Task: Add Hand In Hand Cactus Blossom Bar Soap to the cart.
Action: Mouse moved to (271, 128)
Screenshot: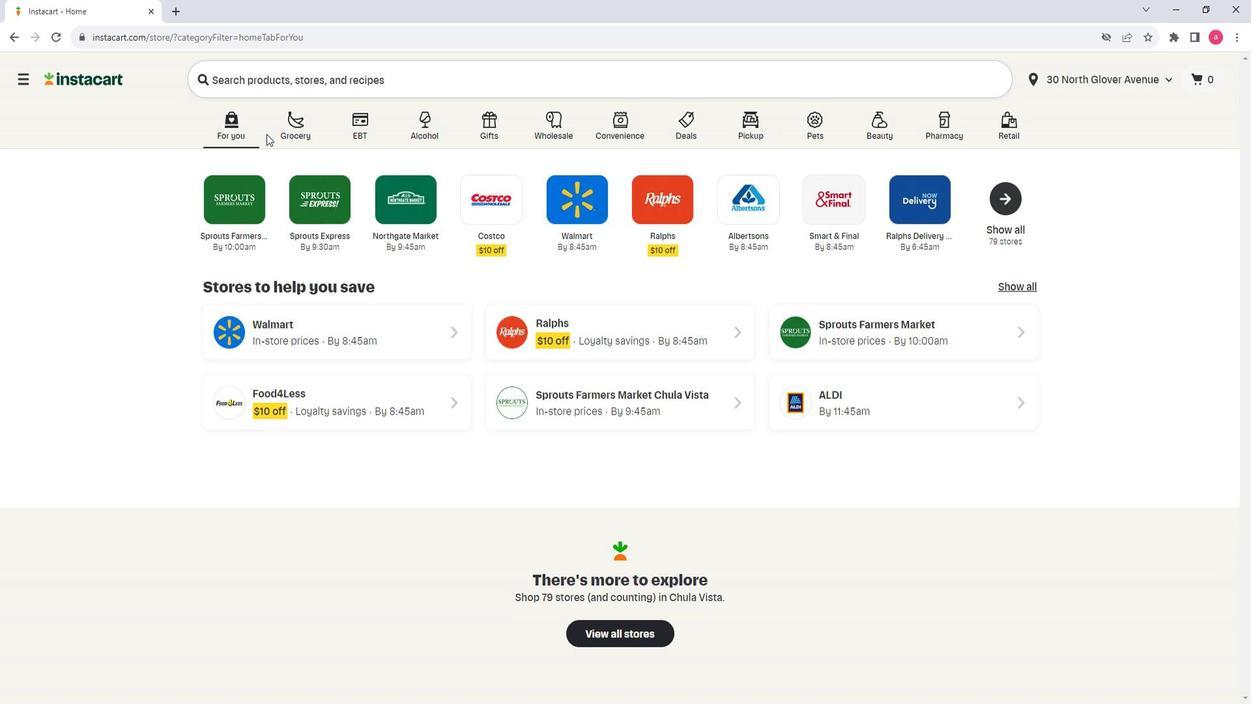 
Action: Mouse pressed left at (271, 128)
Screenshot: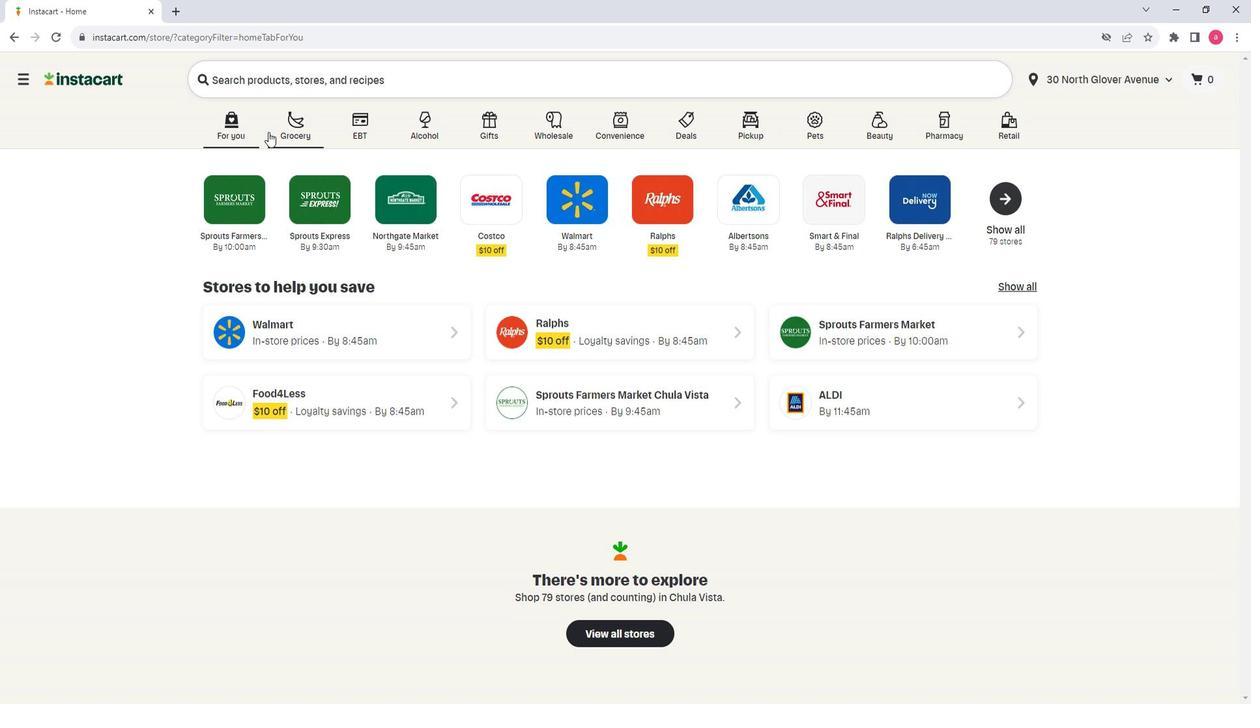 
Action: Mouse moved to (376, 369)
Screenshot: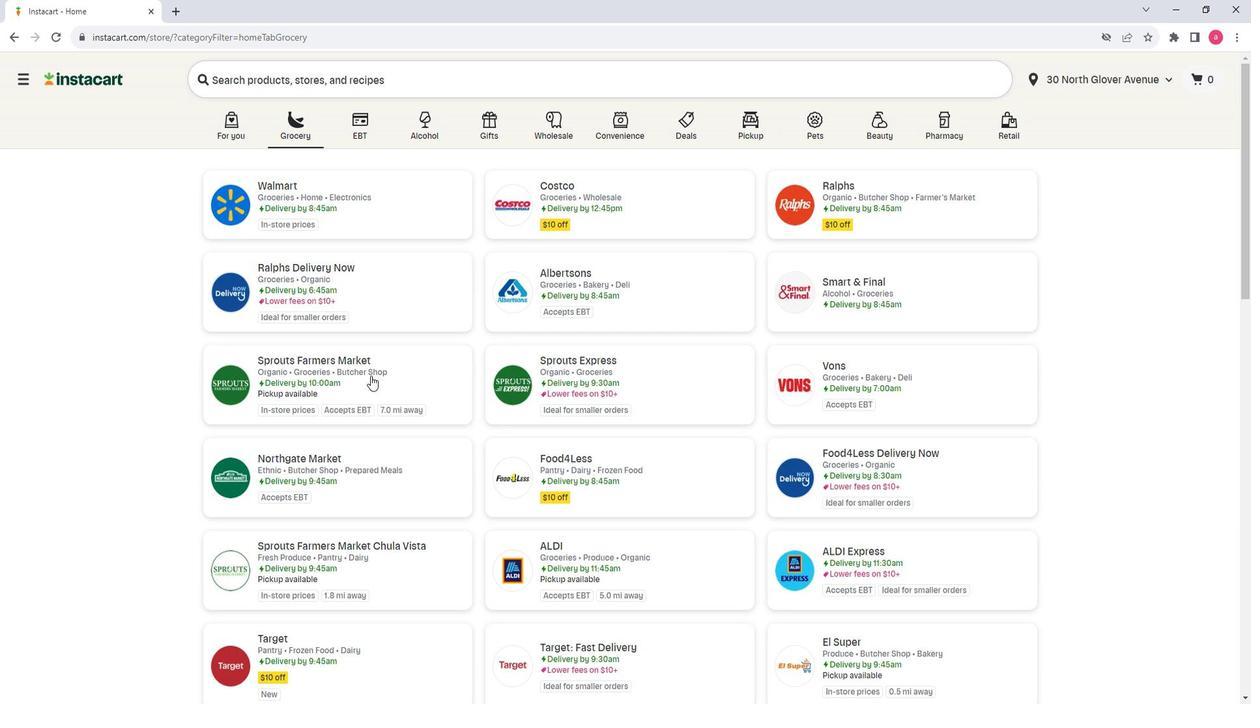 
Action: Mouse pressed left at (376, 369)
Screenshot: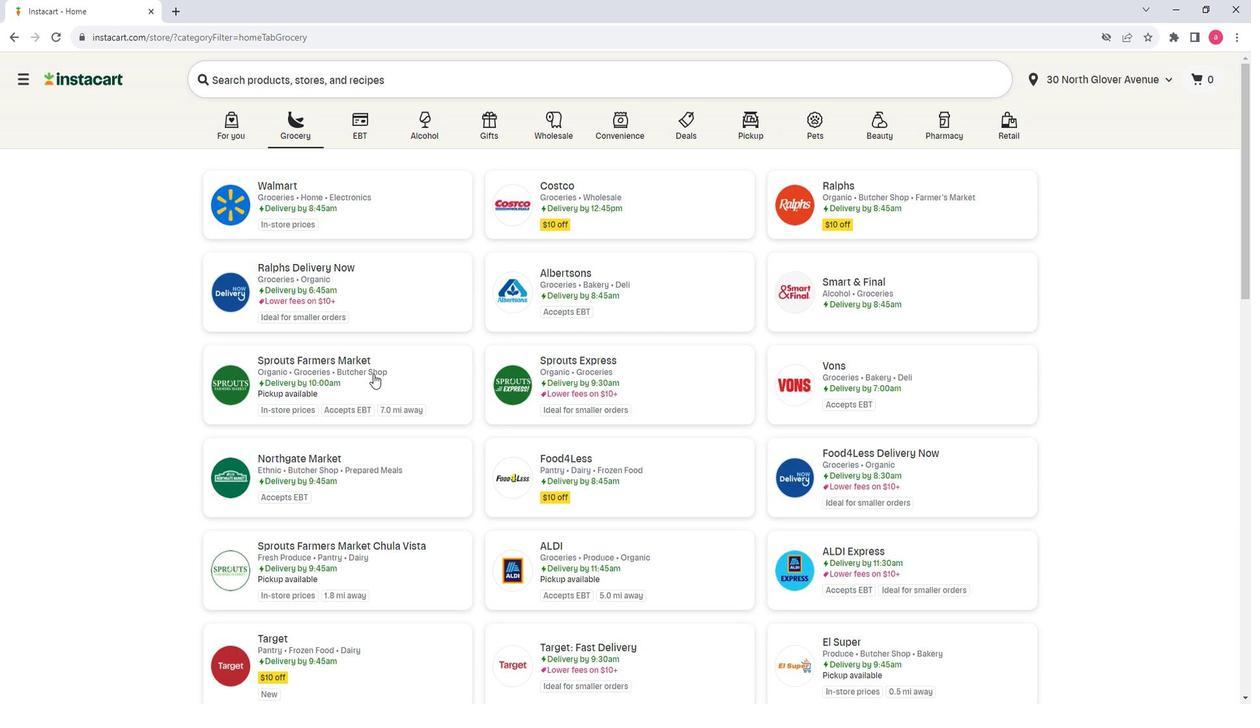 
Action: Mouse moved to (133, 348)
Screenshot: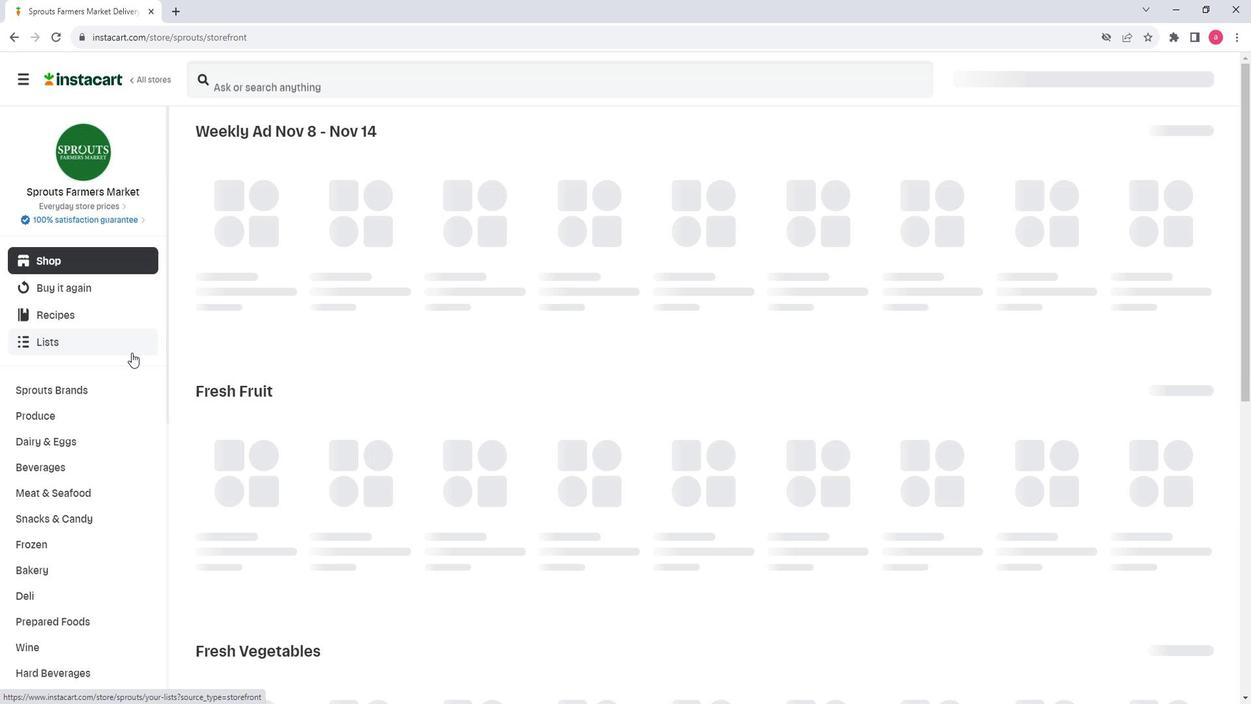 
Action: Mouse scrolled (133, 348) with delta (0, 0)
Screenshot: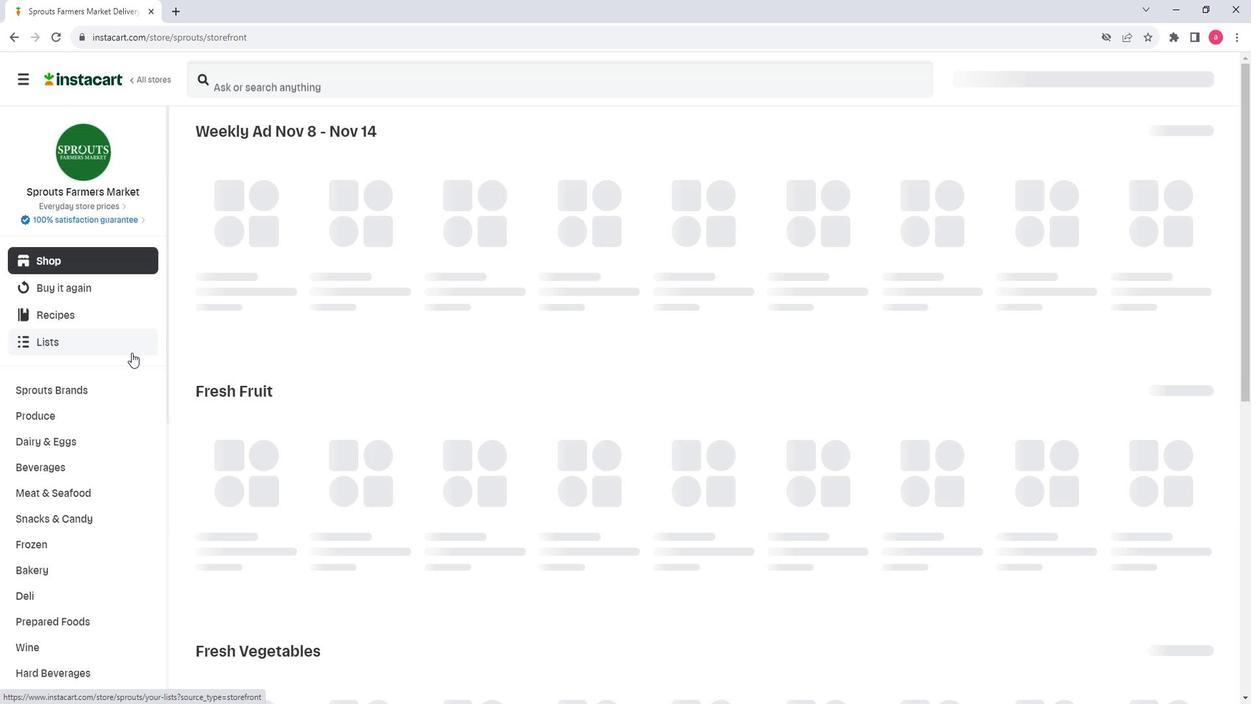 
Action: Mouse scrolled (133, 348) with delta (0, 0)
Screenshot: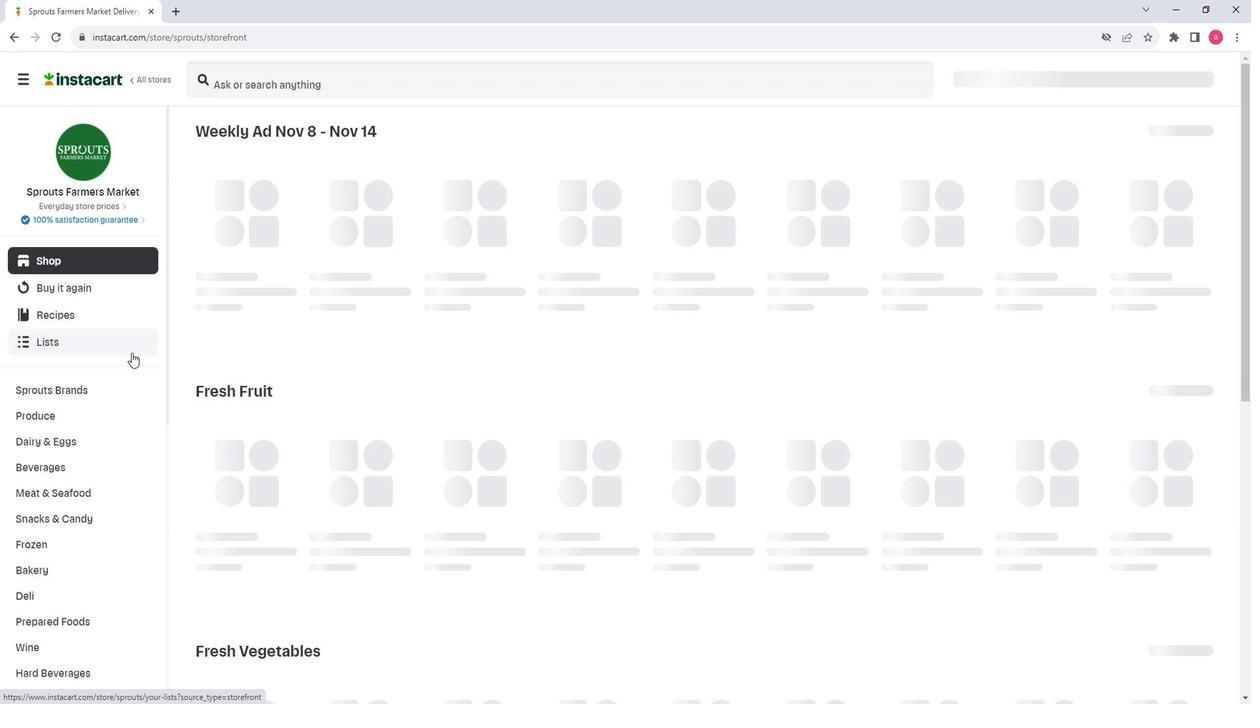 
Action: Mouse scrolled (133, 348) with delta (0, 0)
Screenshot: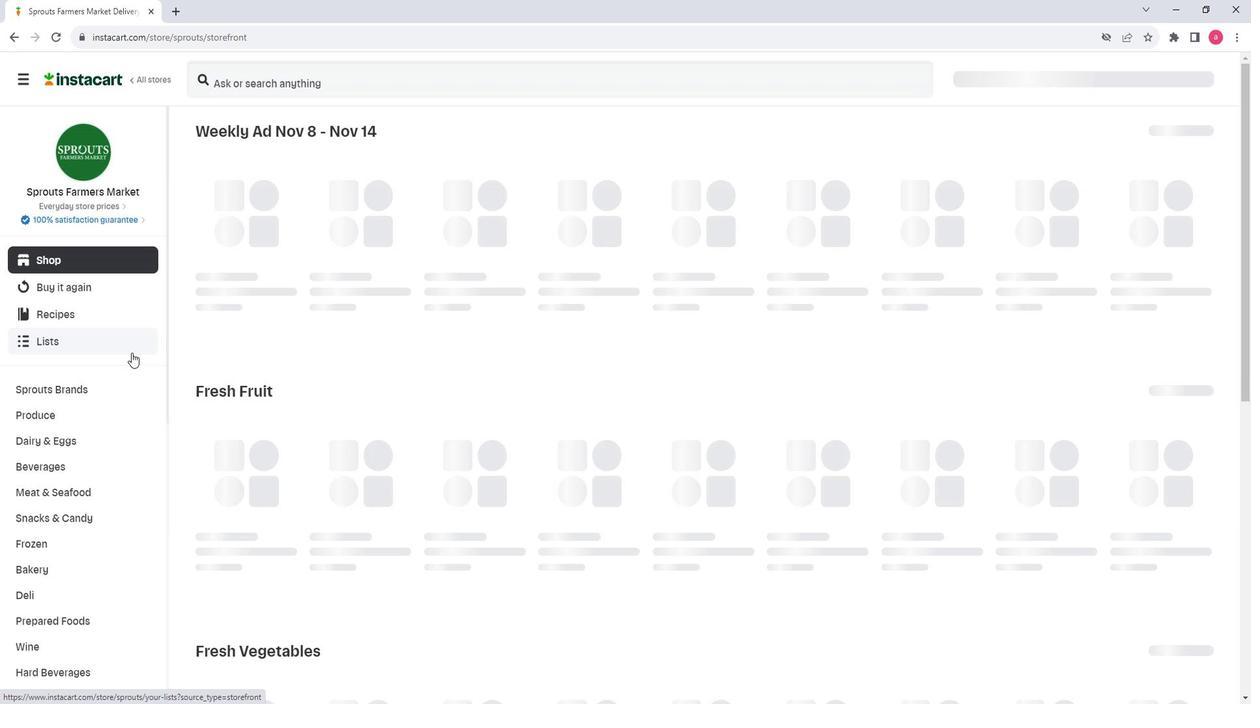 
Action: Mouse scrolled (133, 348) with delta (0, 0)
Screenshot: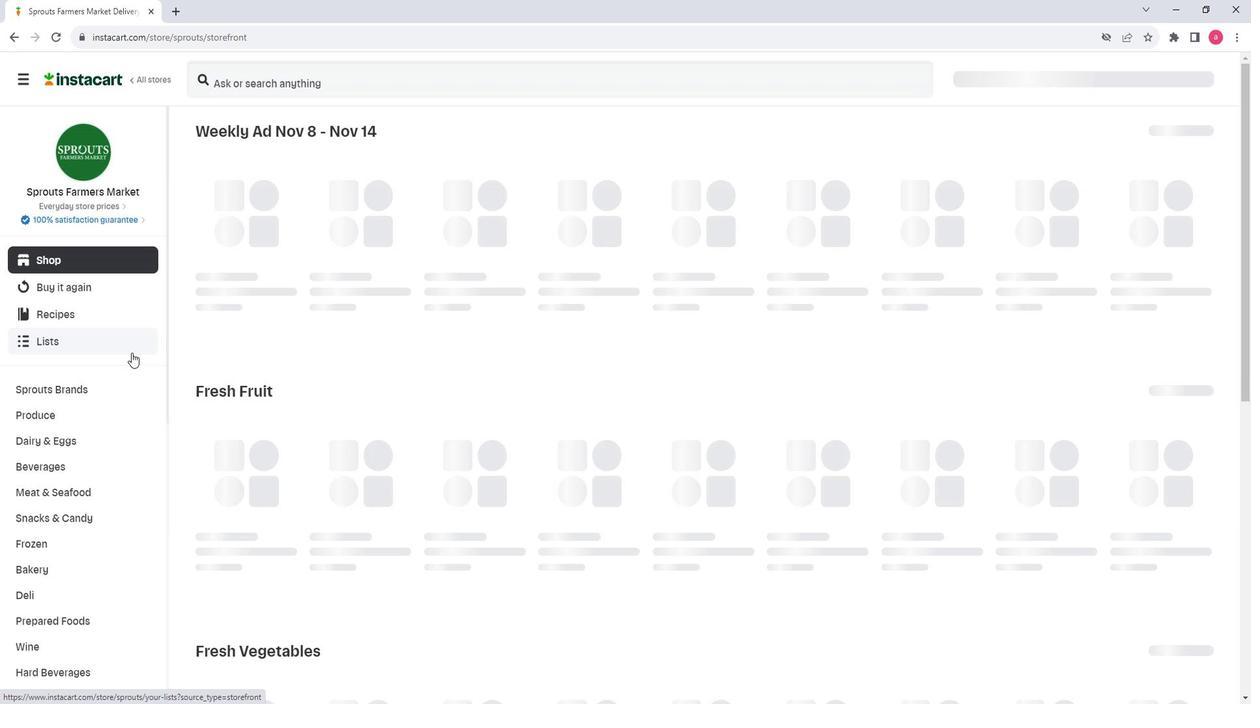 
Action: Mouse scrolled (133, 348) with delta (0, 0)
Screenshot: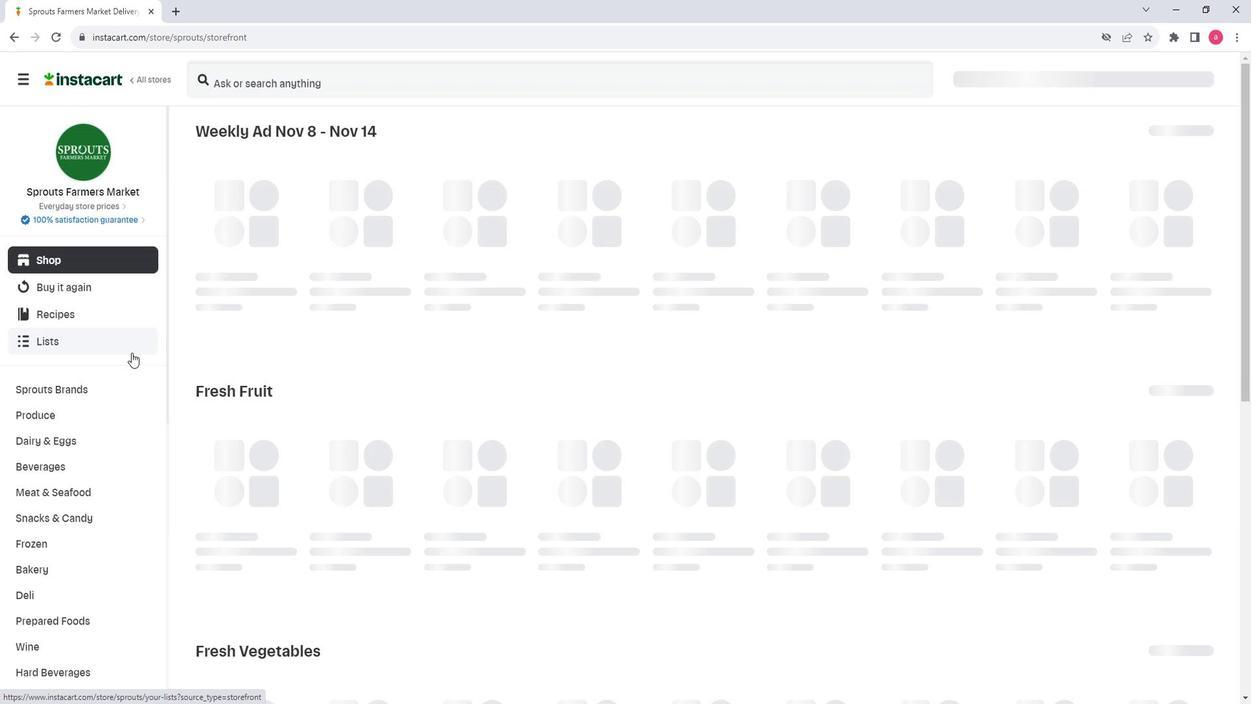 
Action: Mouse moved to (114, 389)
Screenshot: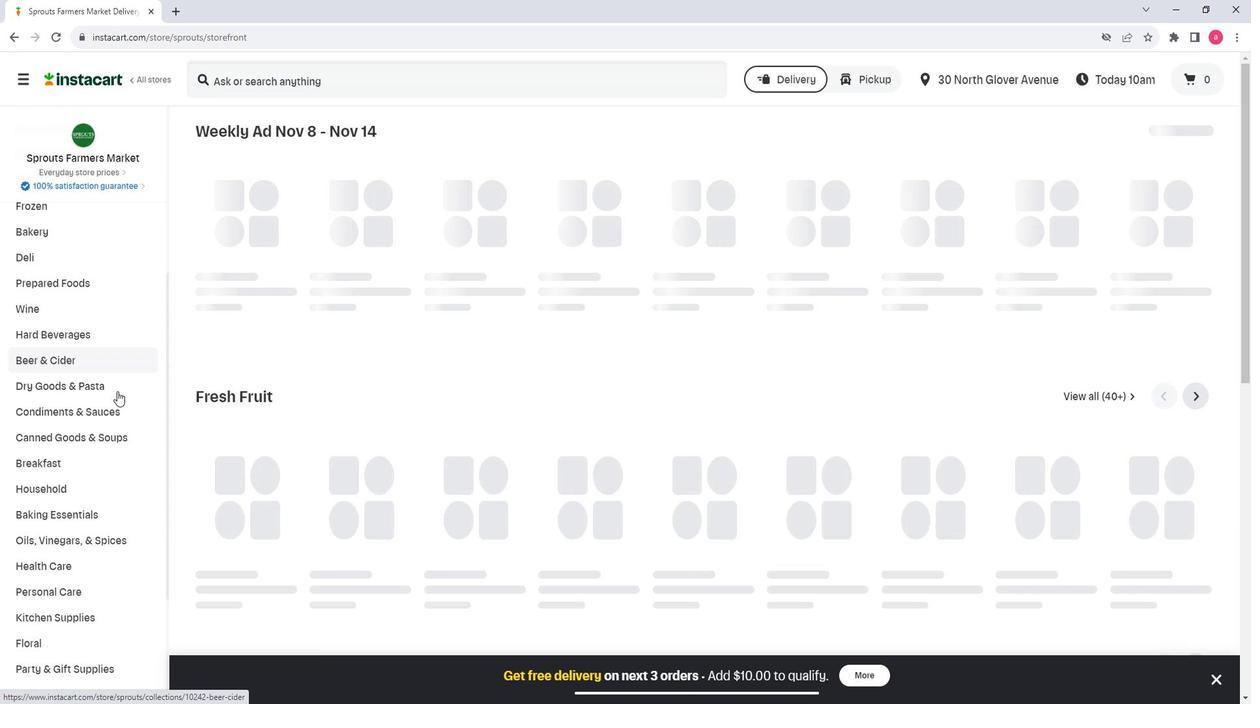 
Action: Mouse scrolled (114, 389) with delta (0, 0)
Screenshot: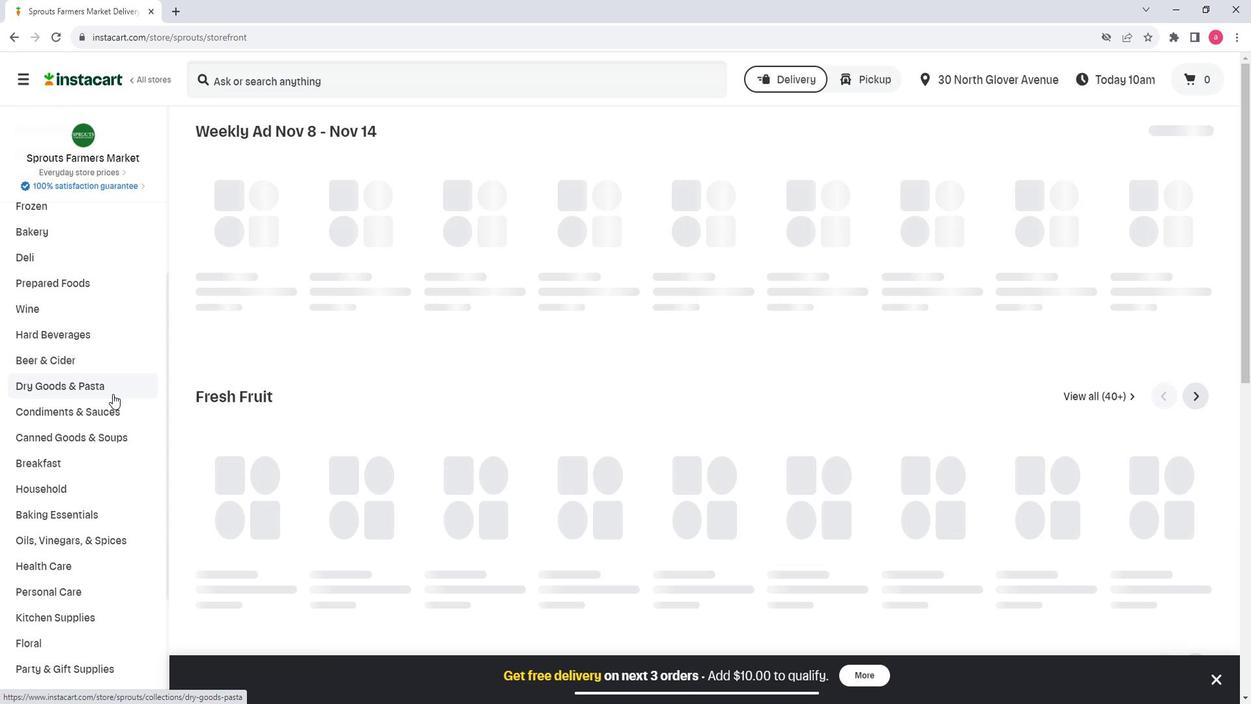 
Action: Mouse moved to (67, 519)
Screenshot: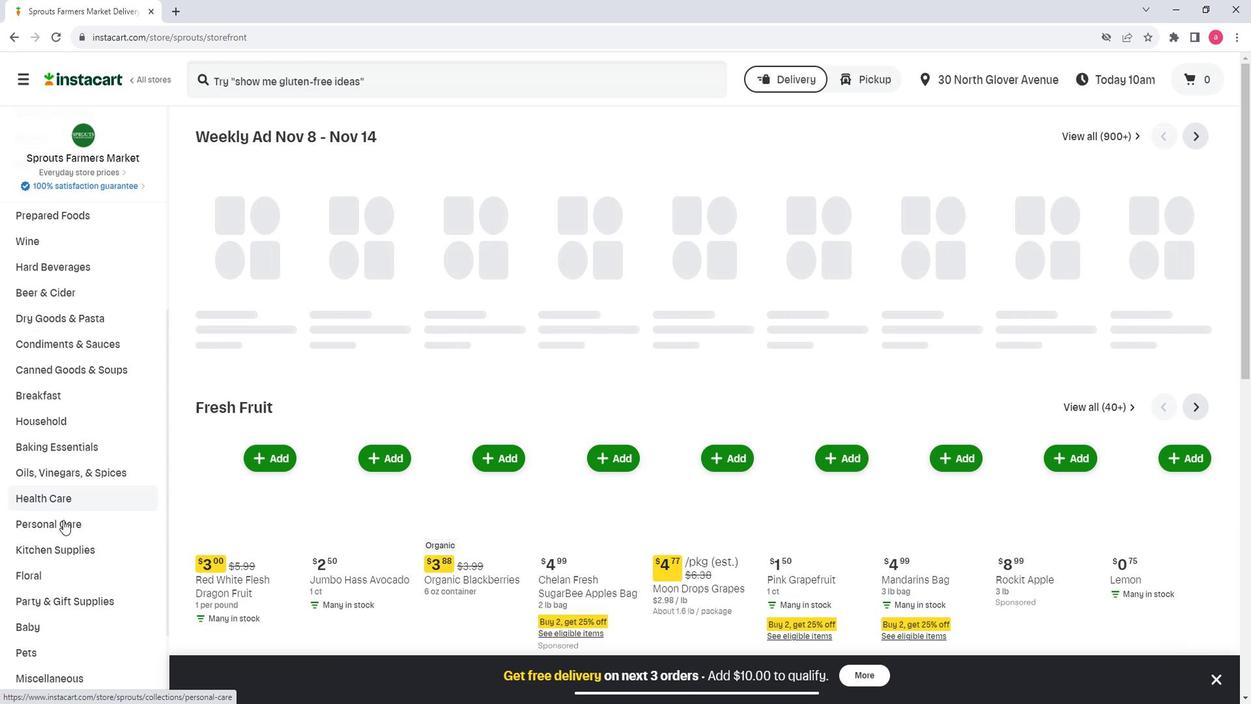 
Action: Mouse pressed left at (67, 519)
Screenshot: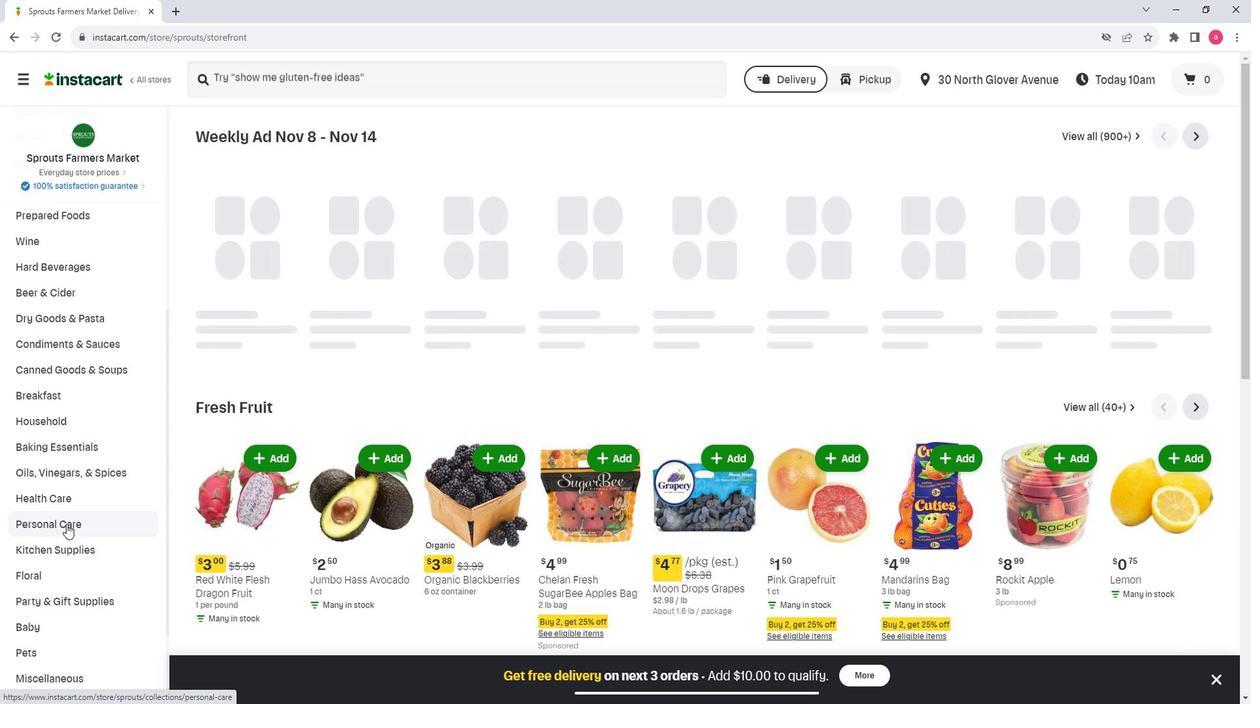 
Action: Mouse moved to (328, 165)
Screenshot: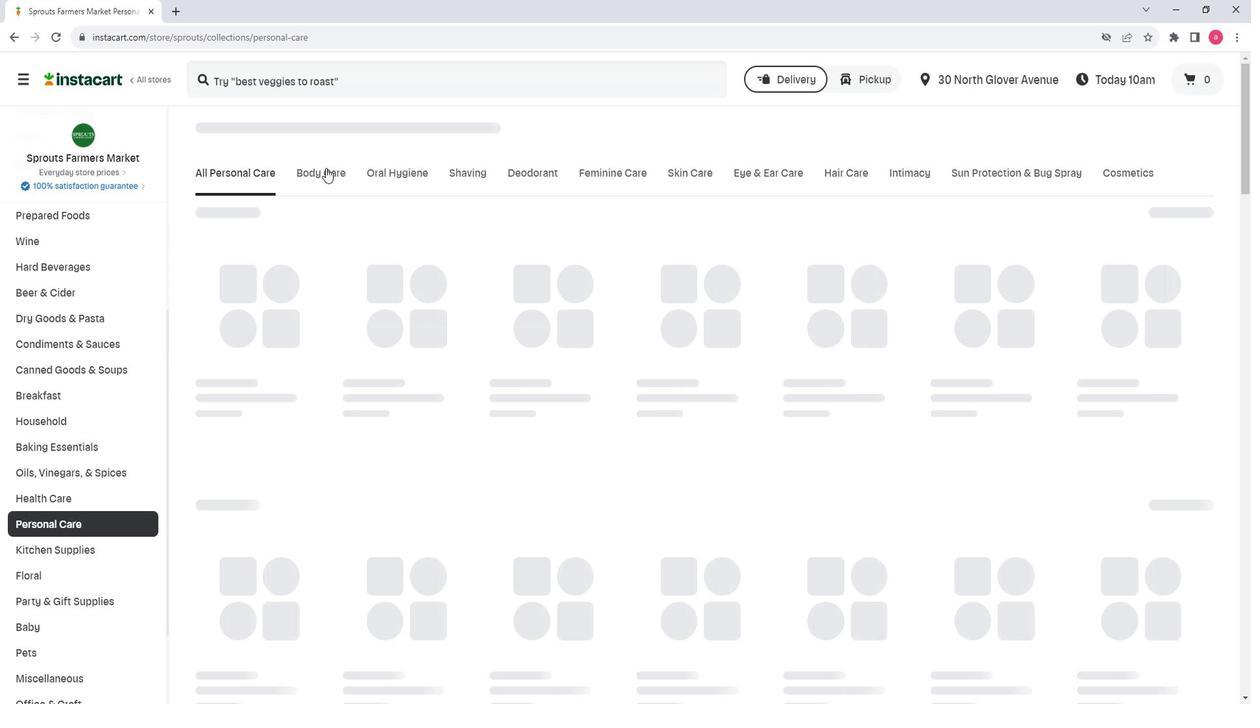 
Action: Mouse pressed left at (328, 165)
Screenshot: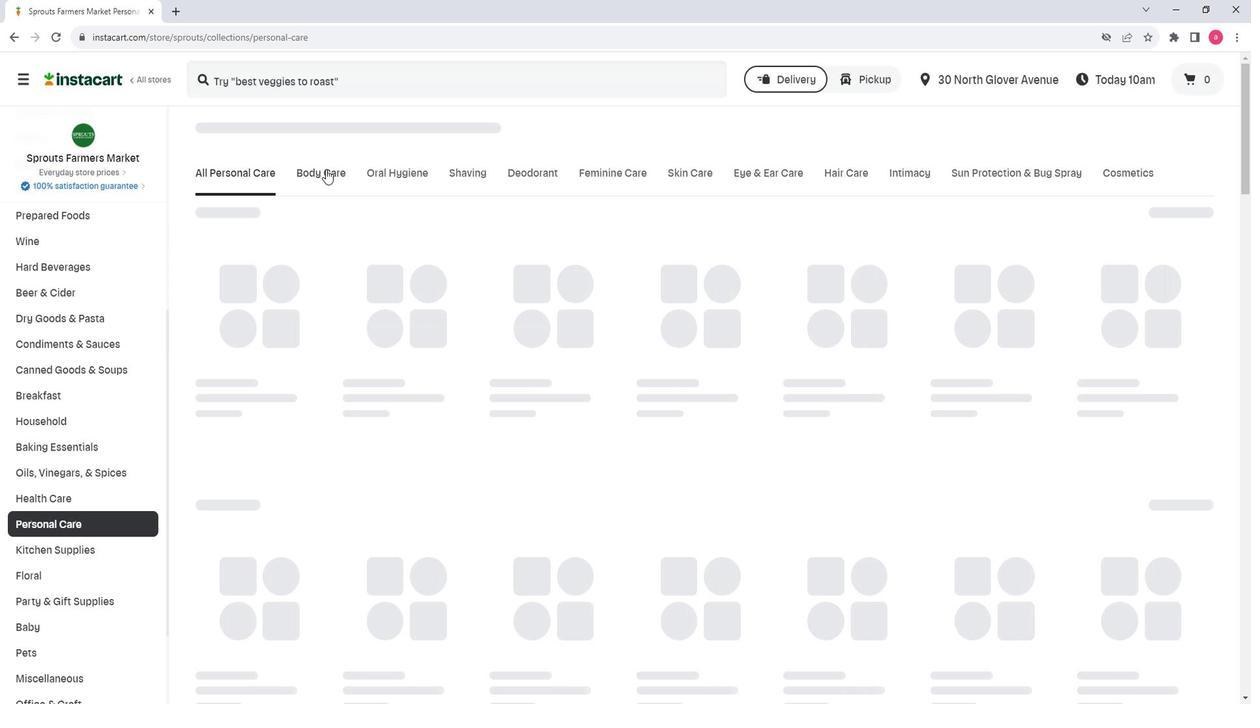 
Action: Mouse moved to (312, 215)
Screenshot: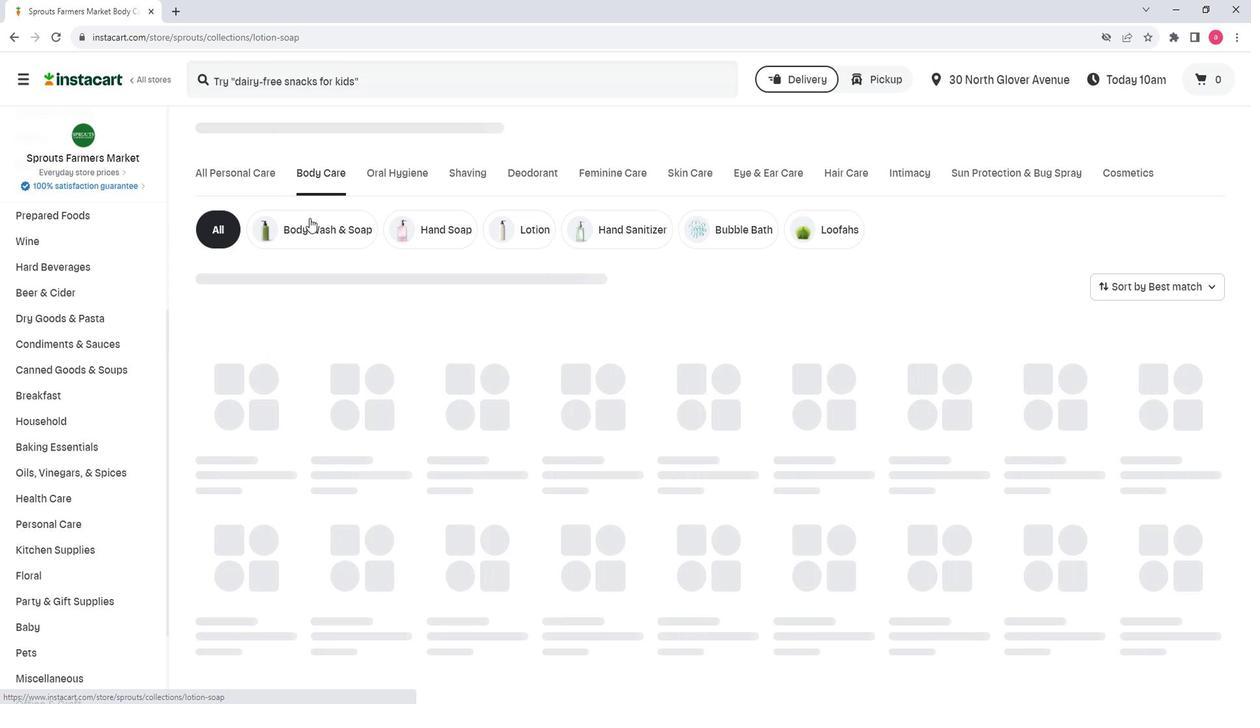 
Action: Mouse pressed left at (312, 215)
Screenshot: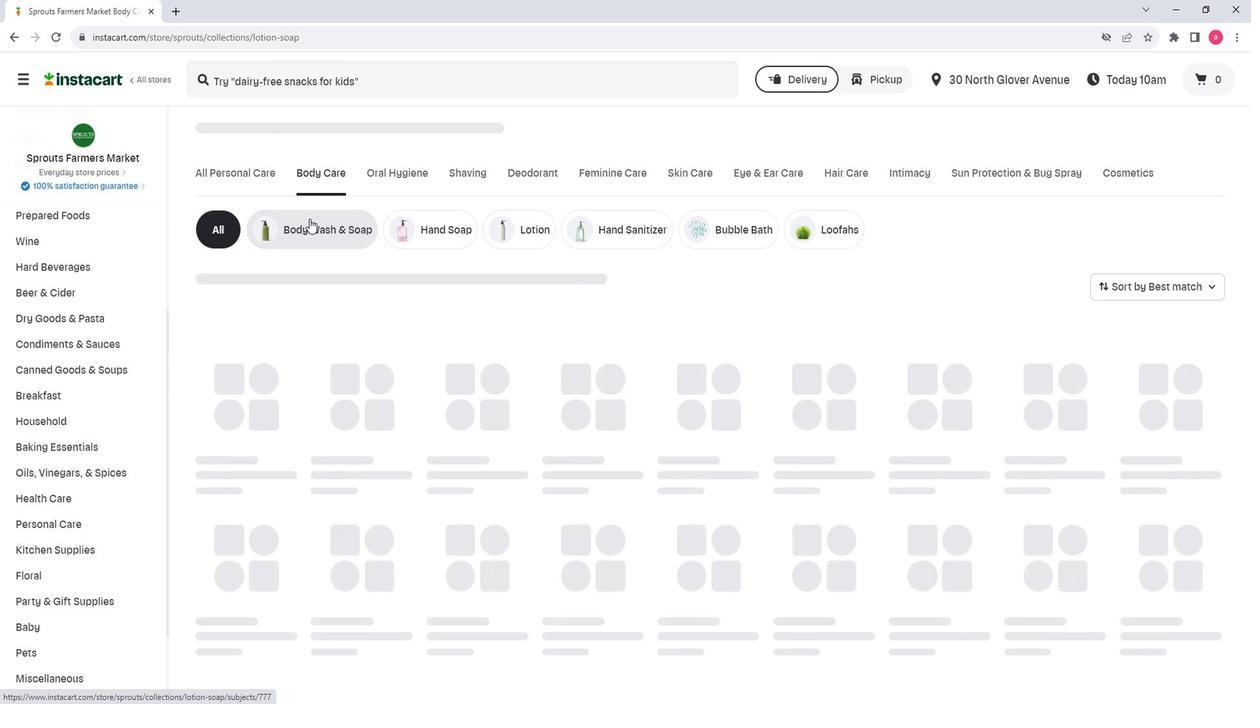 
Action: Mouse moved to (262, 82)
Screenshot: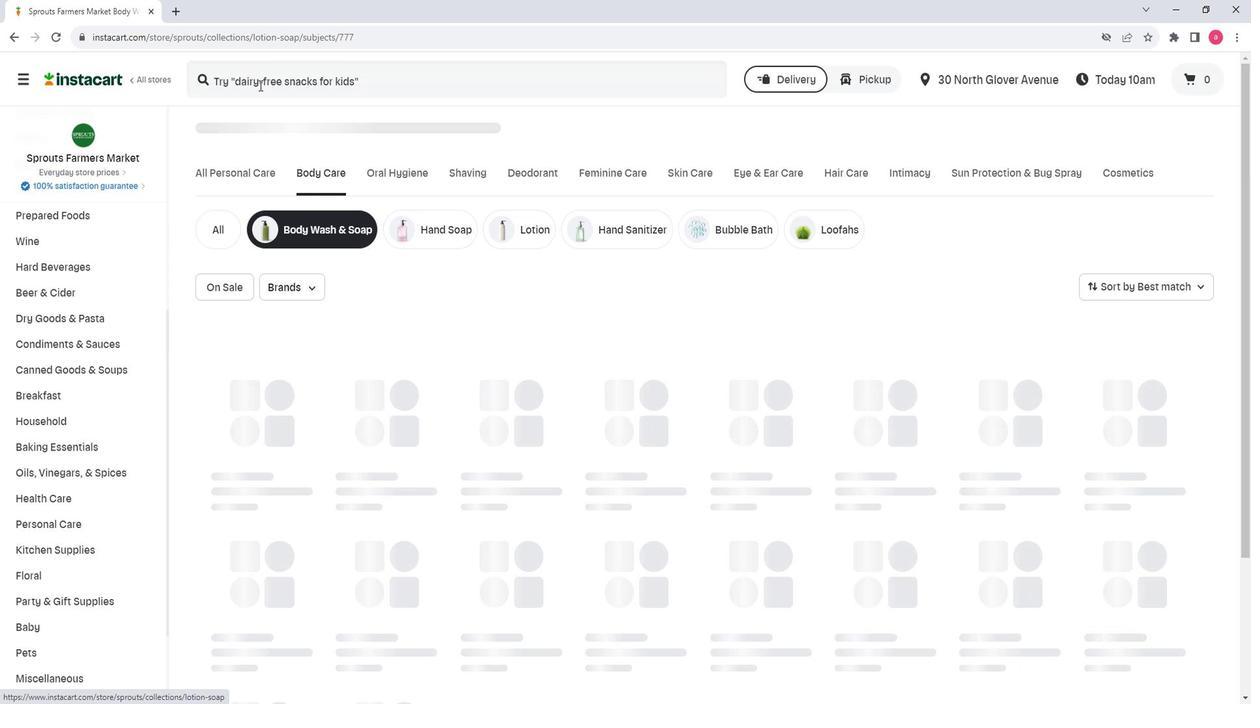 
Action: Mouse pressed left at (262, 82)
Screenshot: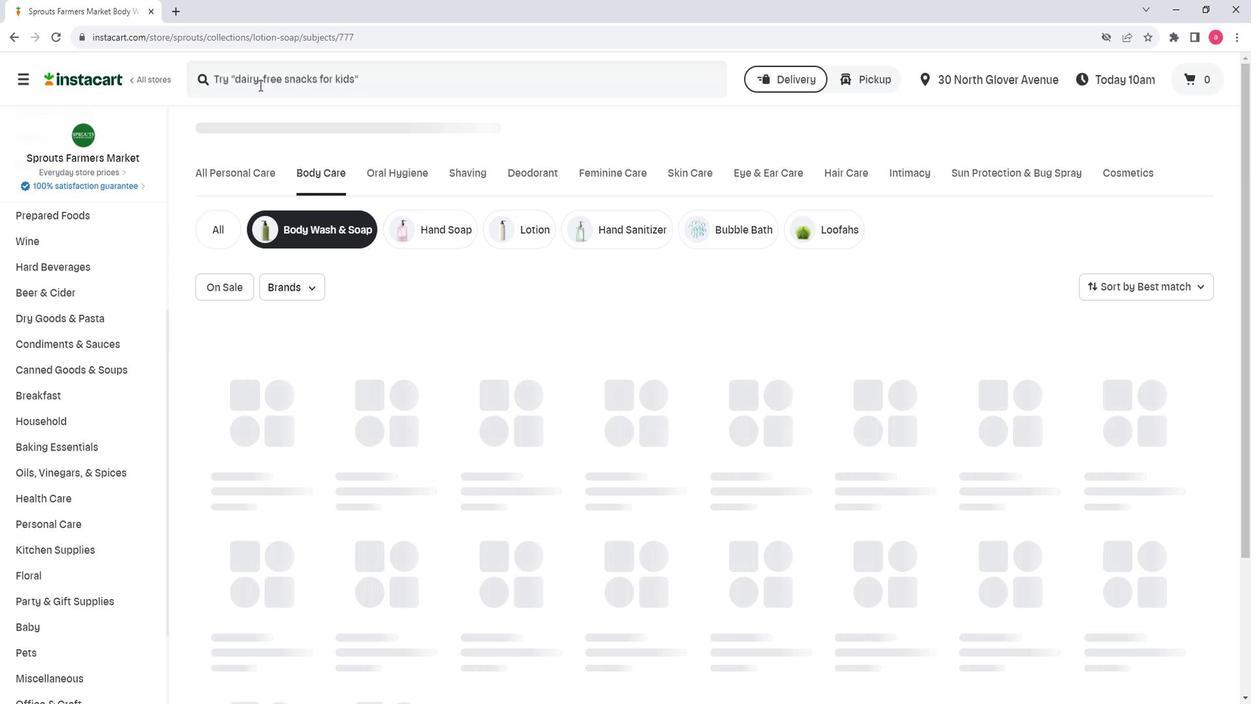 
Action: Key pressed <Key.shift>Hand<Key.space><Key.shift>In<Key.space><Key.shift><Key.shift><Key.shift><Key.shift><Key.shift><Key.shift><Key.shift><Key.shift><Key.shift><Key.shift><Key.shift>Hand<Key.space><Key.shift><Key.shift><Key.shift><Key.shift><Key.shift><Key.shift><Key.shift><Key.shift><Key.shift><Key.shift>Cactus<Key.space><Key.shift>Blossom<Key.space><Key.shift>Bar<Key.space><Key.shift><Key.shift><Key.shift><Key.shift><Key.shift><Key.shift><Key.shift><Key.shift><Key.shift><Key.shift><Key.shift><Key.shift><Key.shift><Key.shift><Key.shift><Key.shift><Key.shift><Key.shift><Key.shift><Key.shift><Key.shift><Key.shift><Key.shift><Key.shift><Key.shift>Soap<Key.space><Key.enter>
Screenshot: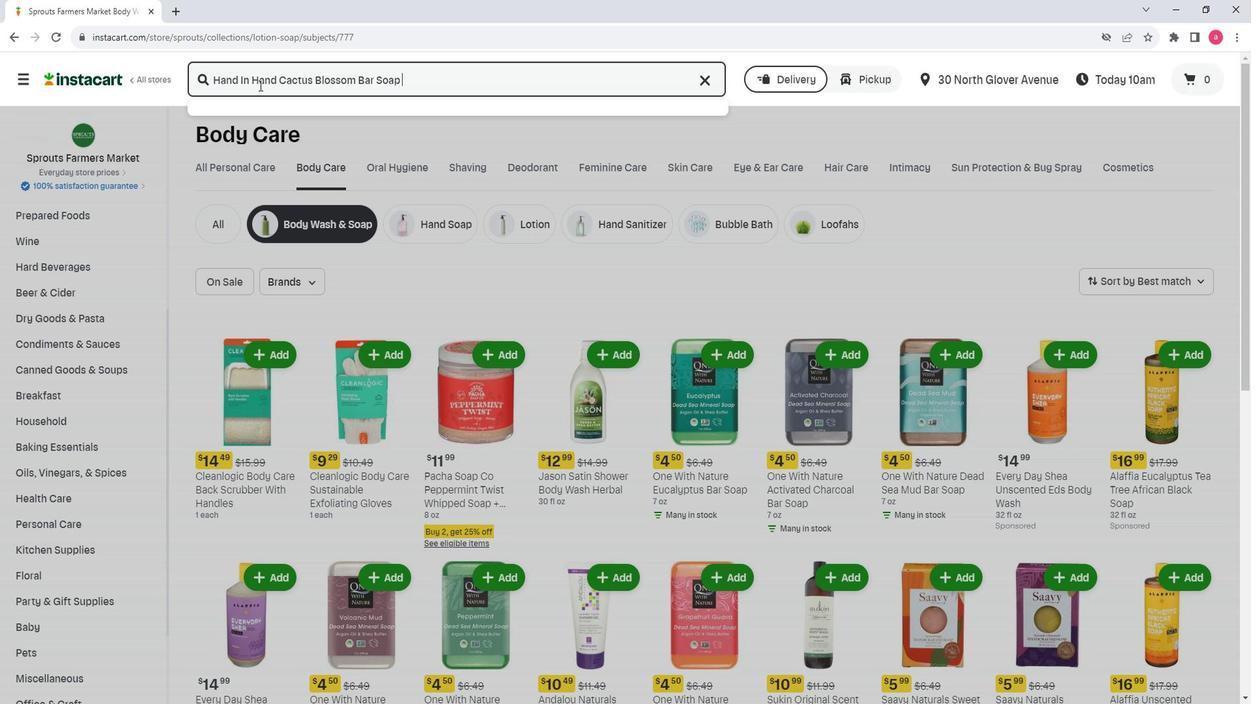 
Action: Mouse moved to (868, 440)
Screenshot: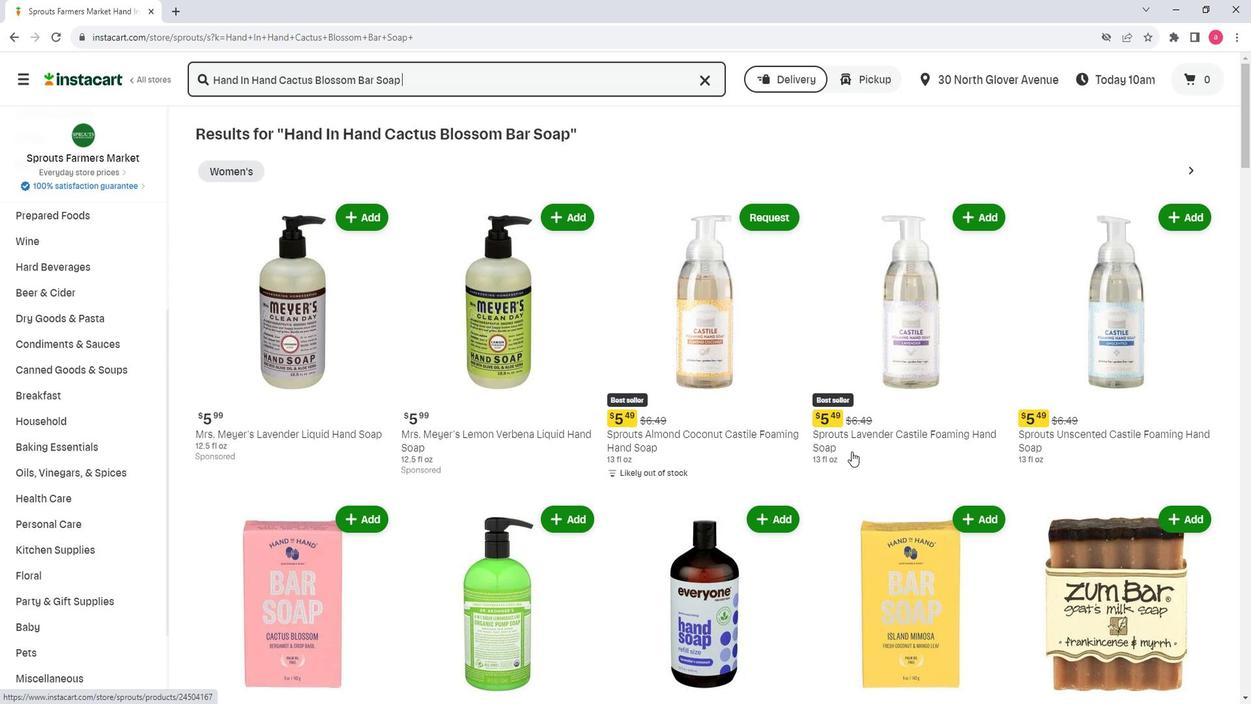 
Action: Mouse scrolled (868, 440) with delta (0, 0)
Screenshot: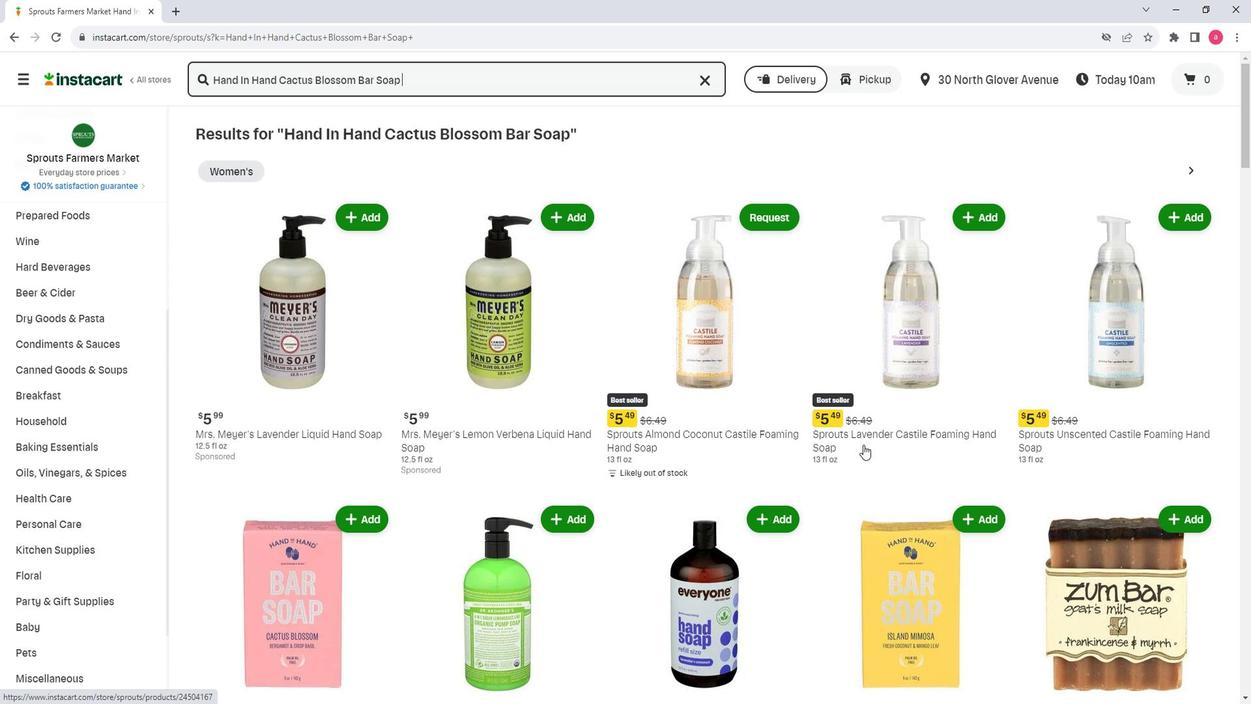 
Action: Mouse scrolled (868, 440) with delta (0, 0)
Screenshot: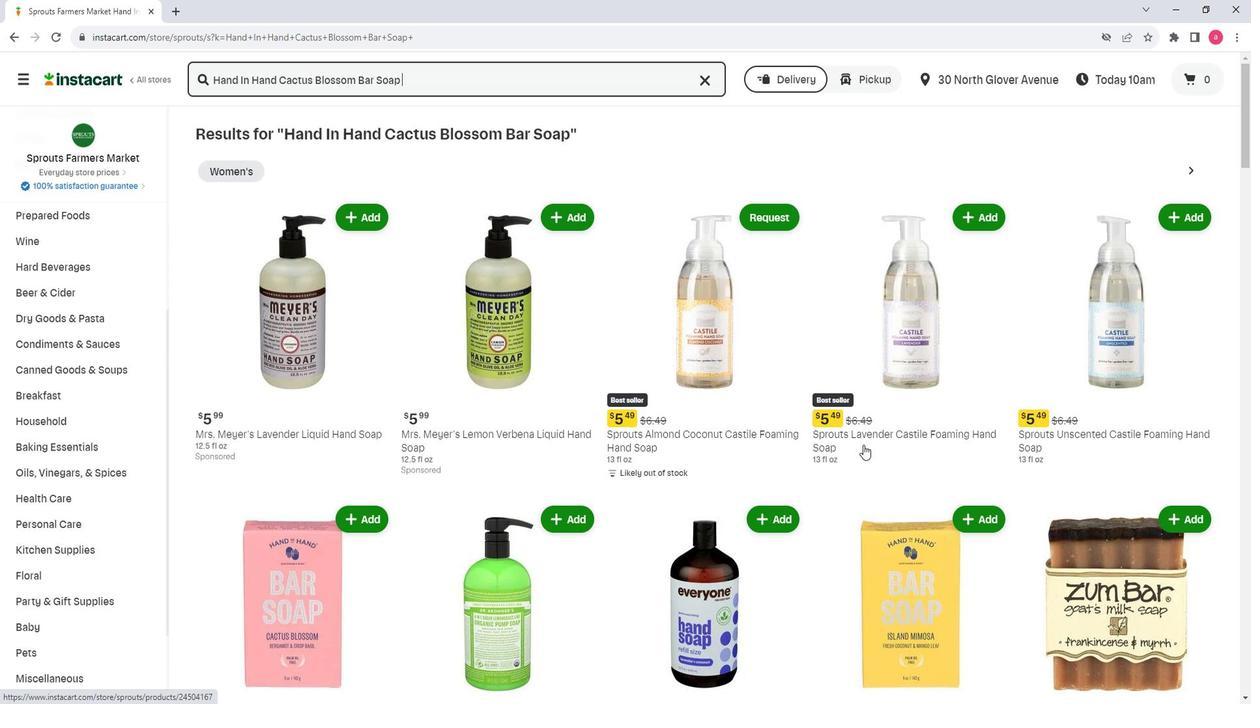
Action: Mouse scrolled (868, 440) with delta (0, 0)
Screenshot: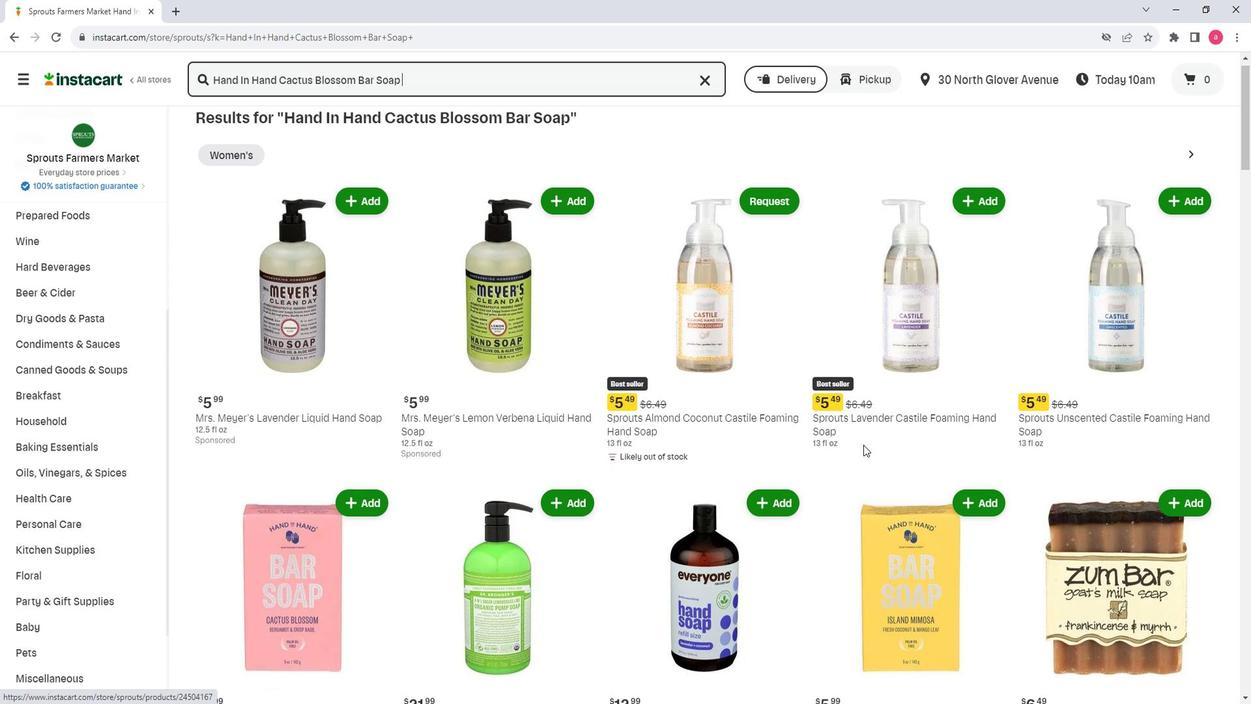 
Action: Mouse moved to (342, 309)
Screenshot: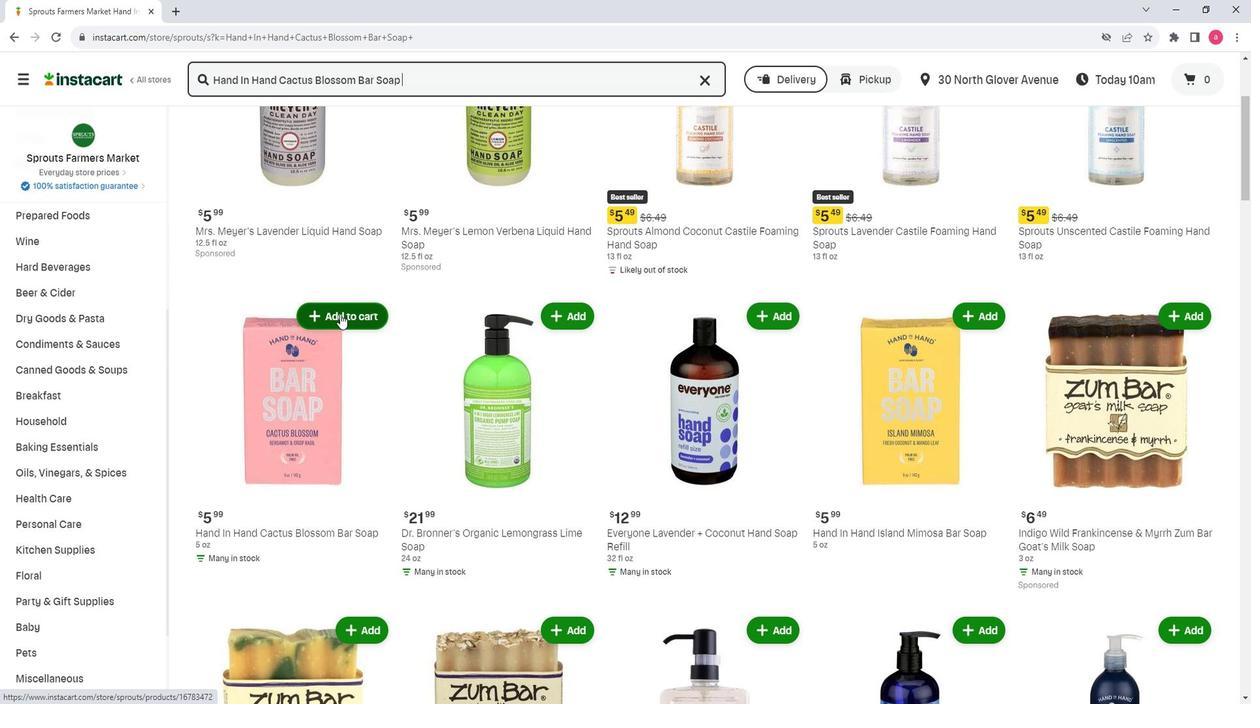 
Action: Mouse pressed left at (342, 309)
Screenshot: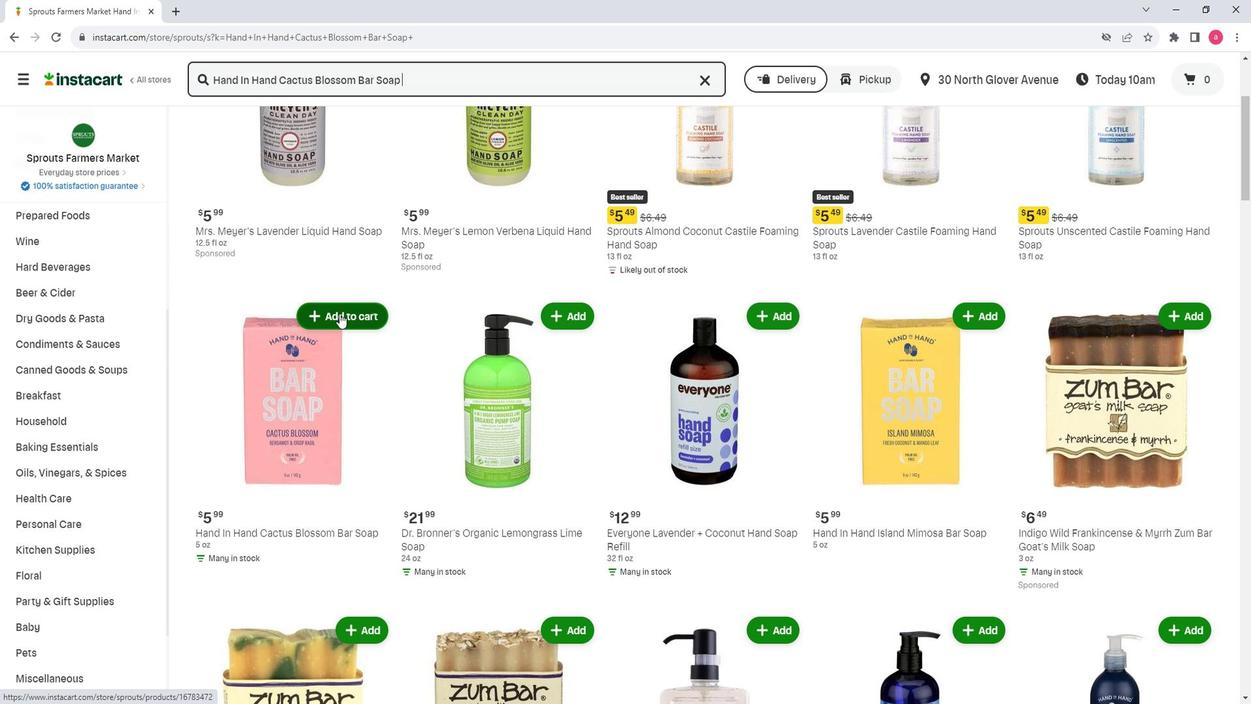
Action: Mouse moved to (359, 391)
Screenshot: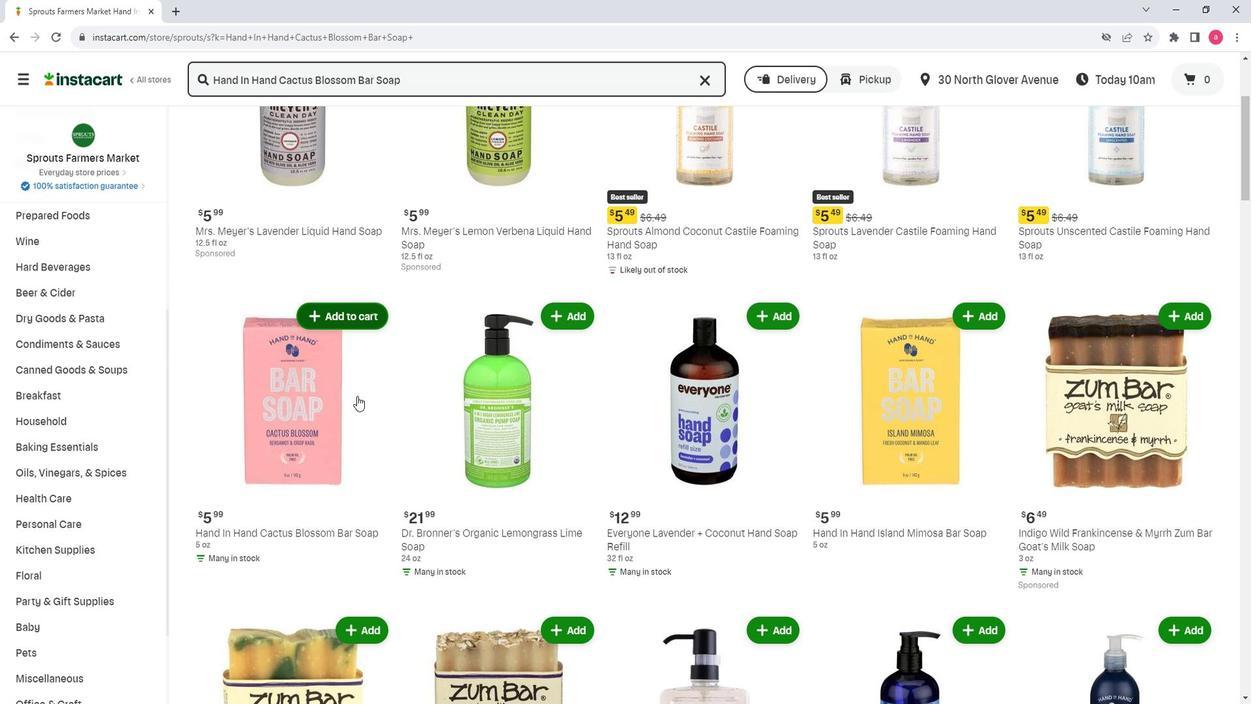 
